 Task: Change the network default caching policy to "Low latency".
Action: Mouse moved to (116, 18)
Screenshot: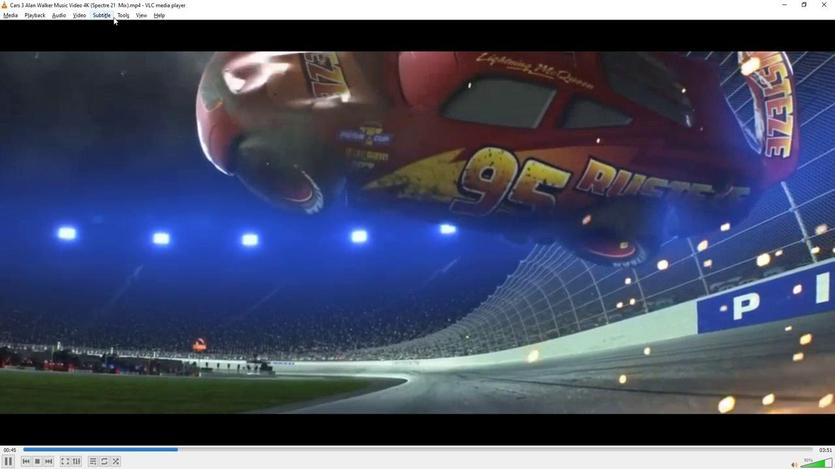 
Action: Mouse pressed left at (116, 18)
Screenshot: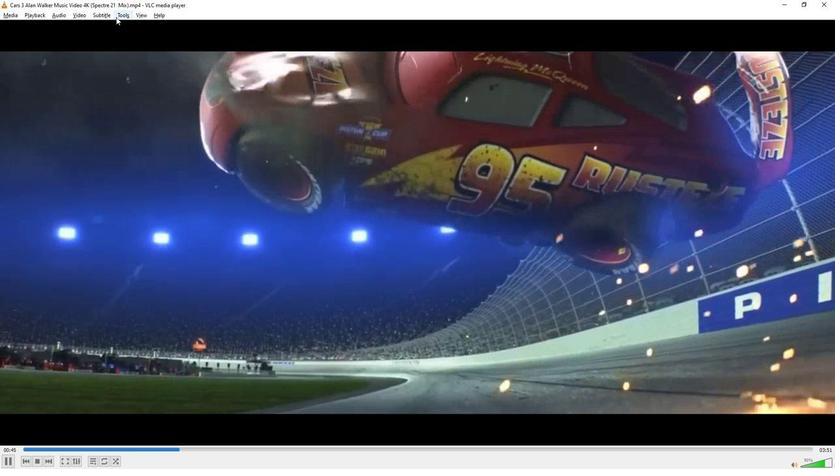 
Action: Mouse moved to (134, 116)
Screenshot: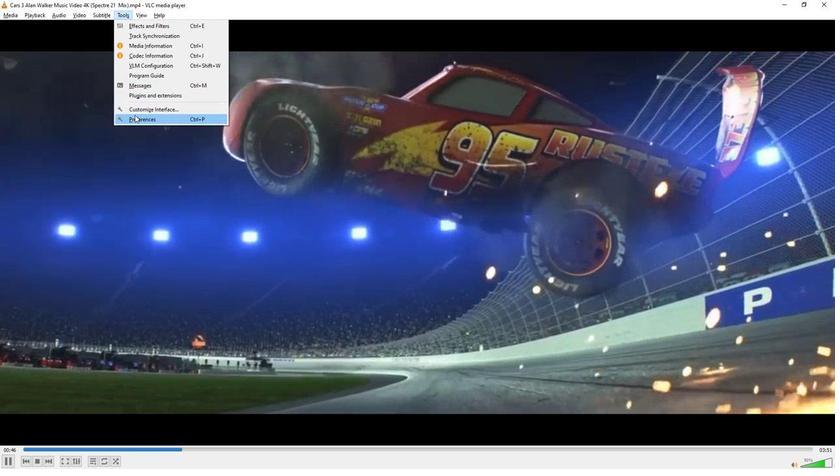 
Action: Mouse pressed left at (134, 116)
Screenshot: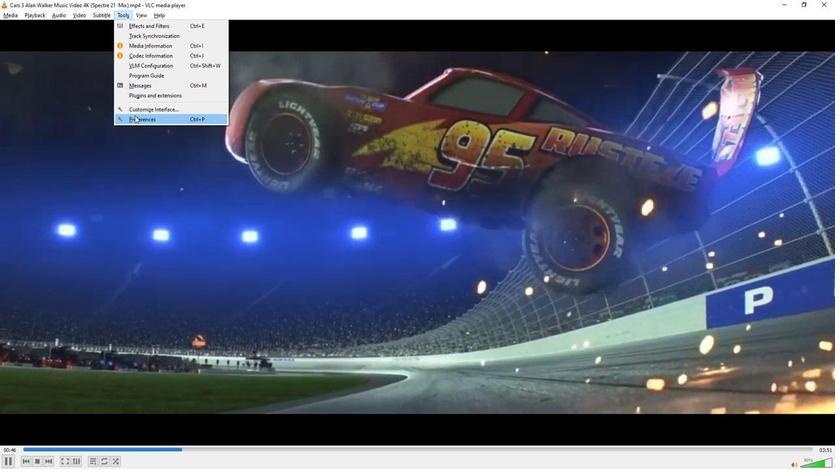 
Action: Mouse moved to (367, 87)
Screenshot: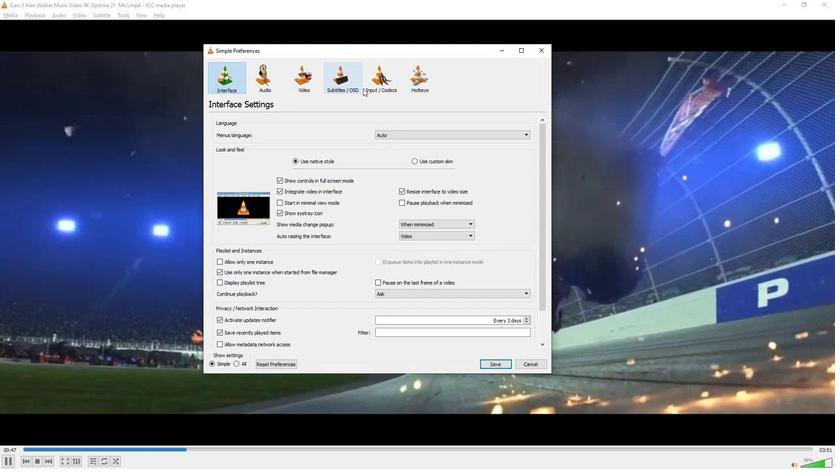 
Action: Mouse pressed left at (367, 87)
Screenshot: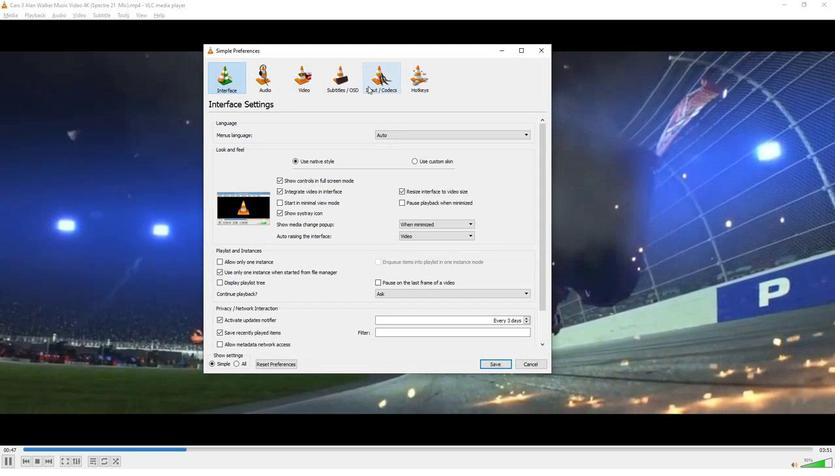 
Action: Mouse moved to (346, 304)
Screenshot: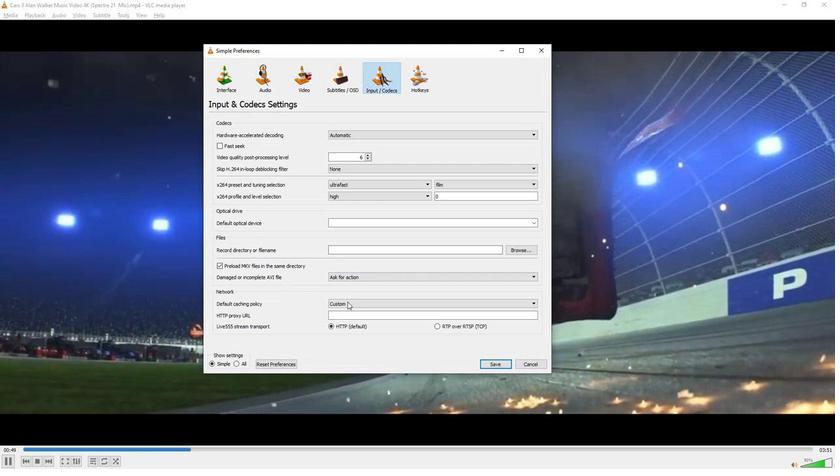 
Action: Mouse pressed left at (346, 304)
Screenshot: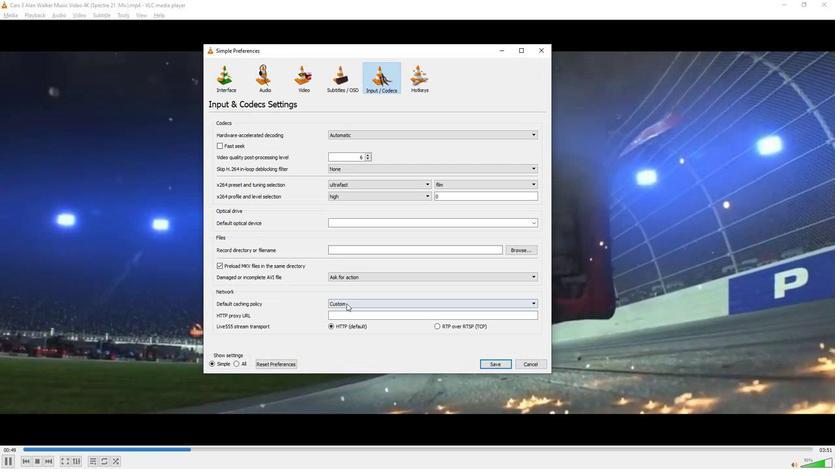 
Action: Mouse moved to (342, 322)
Screenshot: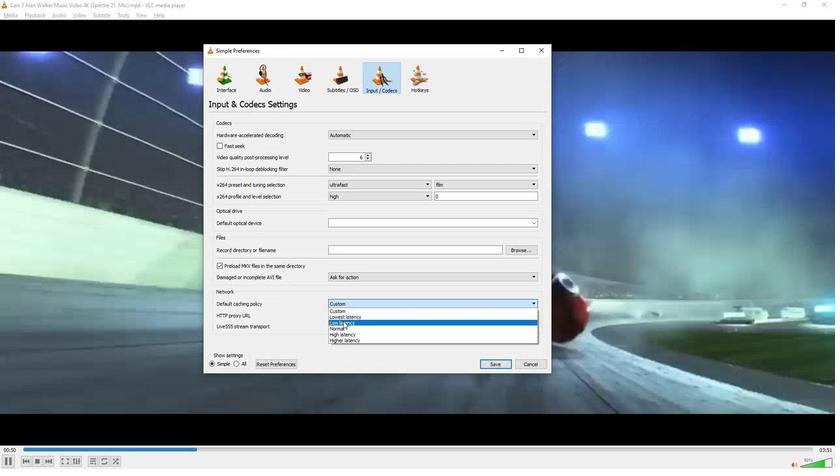 
Action: Mouse pressed left at (342, 322)
Screenshot: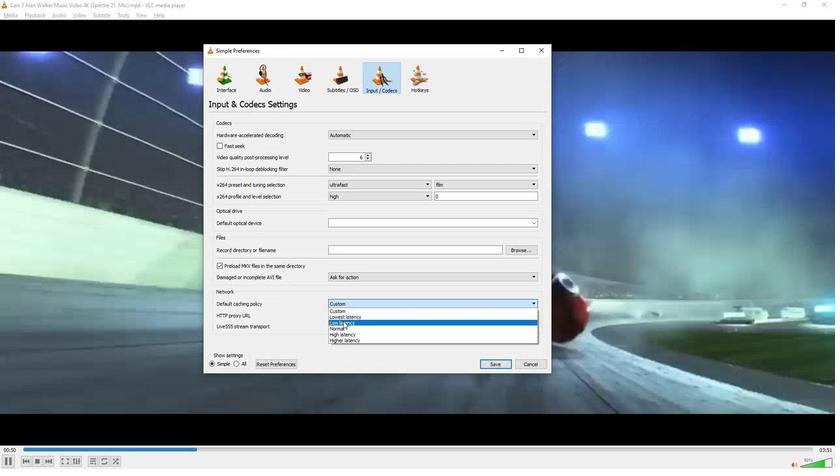 
Action: Mouse moved to (259, 335)
Screenshot: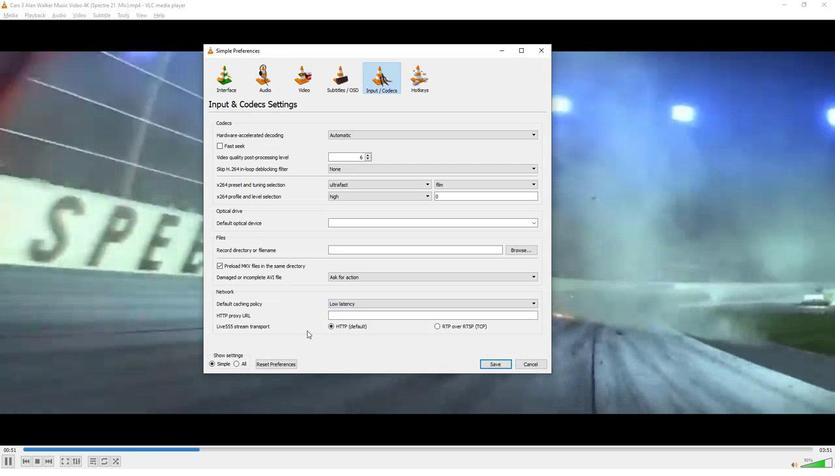 
